 Task: Assign in the project YottaTech the issue 'Create a new online platform for online game development courses with advanced game engine and simulation features' to the sprint 'Time Warp'.
Action: Mouse moved to (1355, 619)
Screenshot: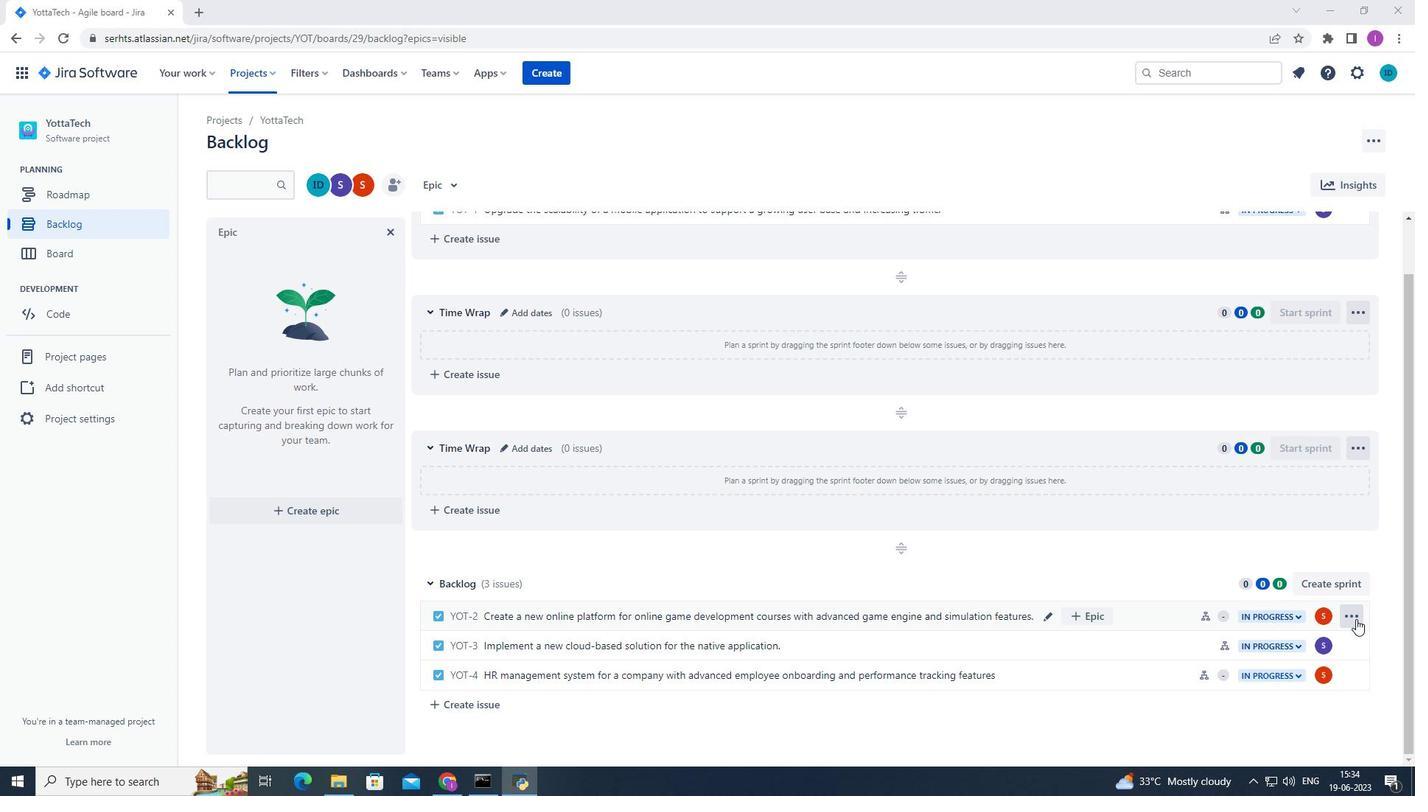 
Action: Mouse pressed left at (1355, 619)
Screenshot: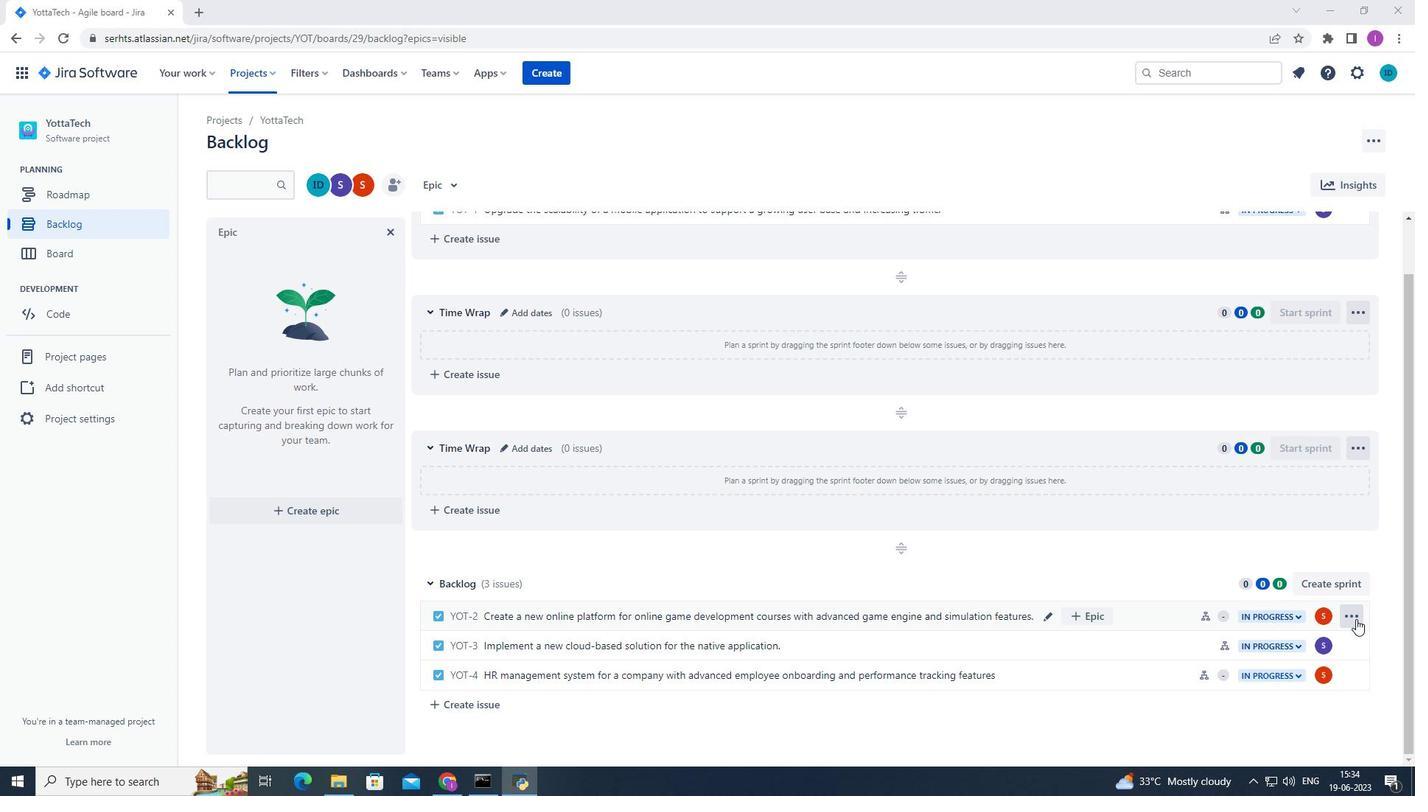 
Action: Mouse moved to (1282, 510)
Screenshot: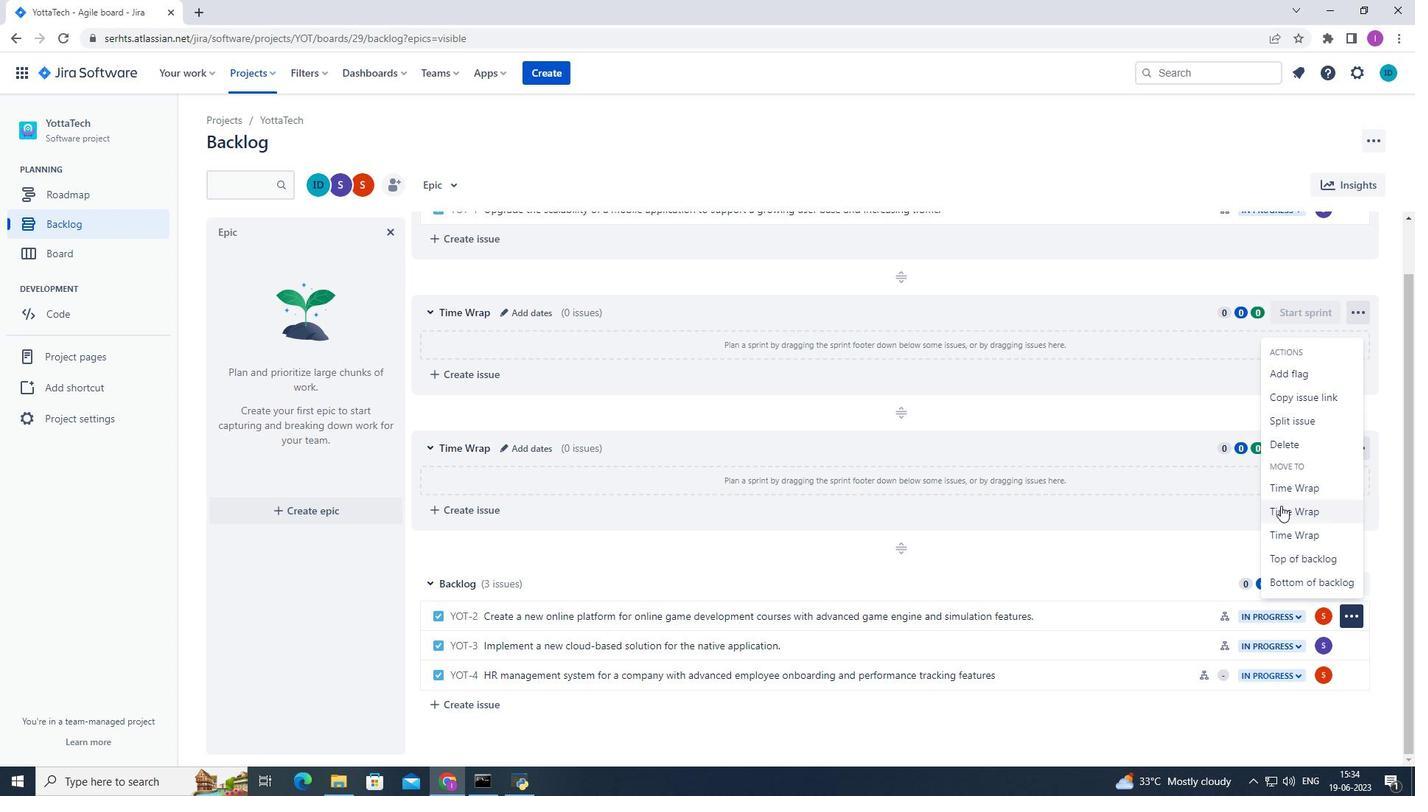 
Action: Mouse pressed left at (1282, 510)
Screenshot: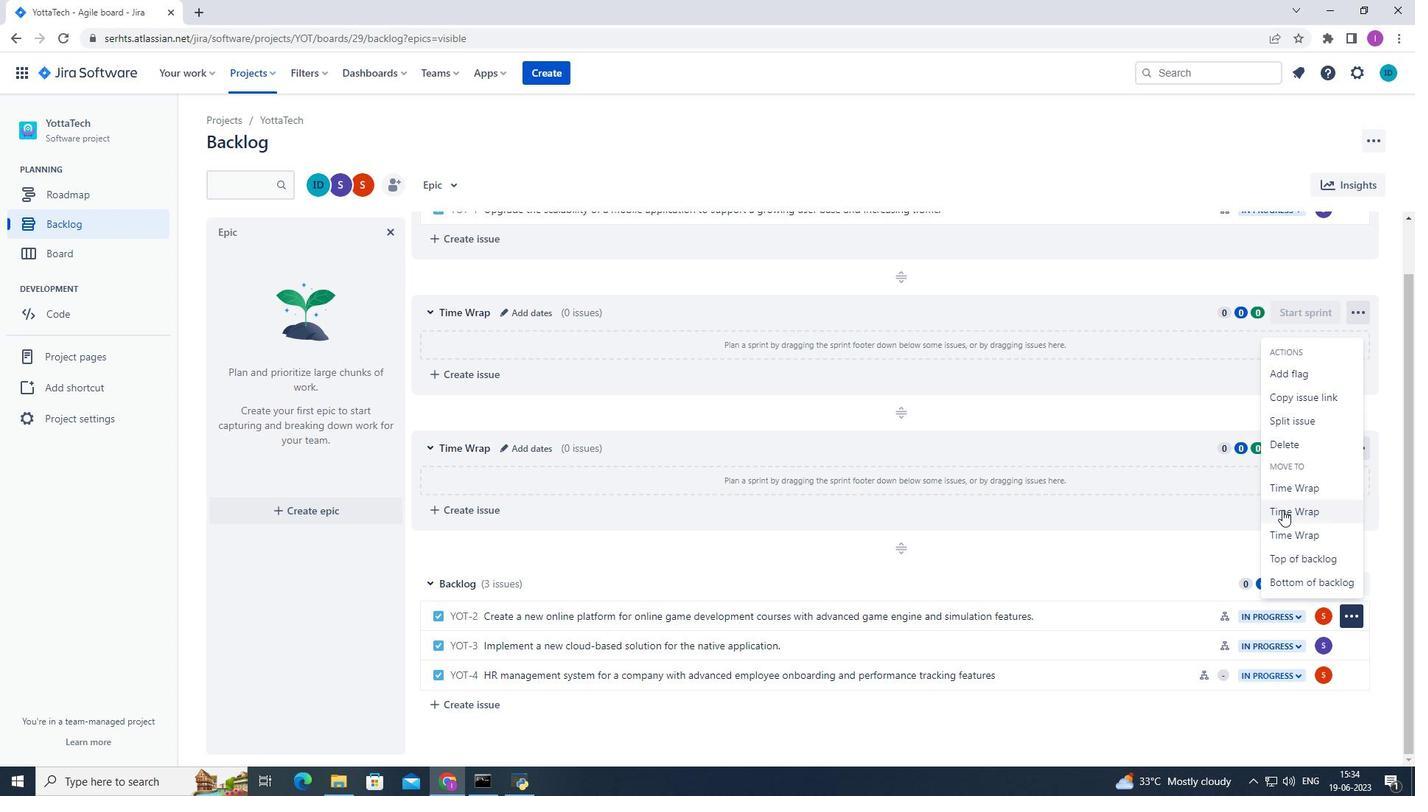 
Action: Mouse moved to (1266, 529)
Screenshot: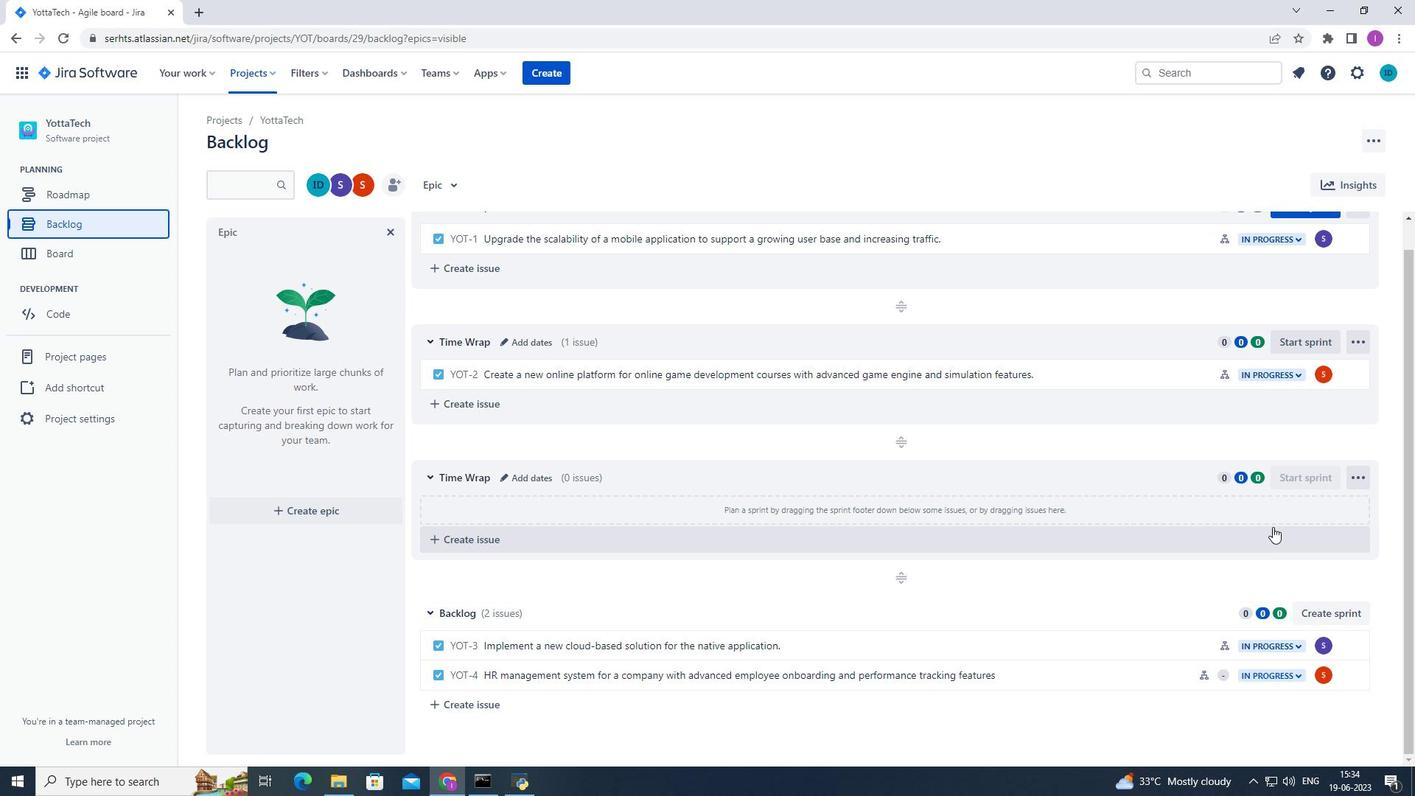 
